 Task: Move the task Implement a new cloud-based expense tracking system for a company to the section To-Do in the project ConceptTech and sort the tasks in the project by Last modified on
Action: Mouse moved to (283, 289)
Screenshot: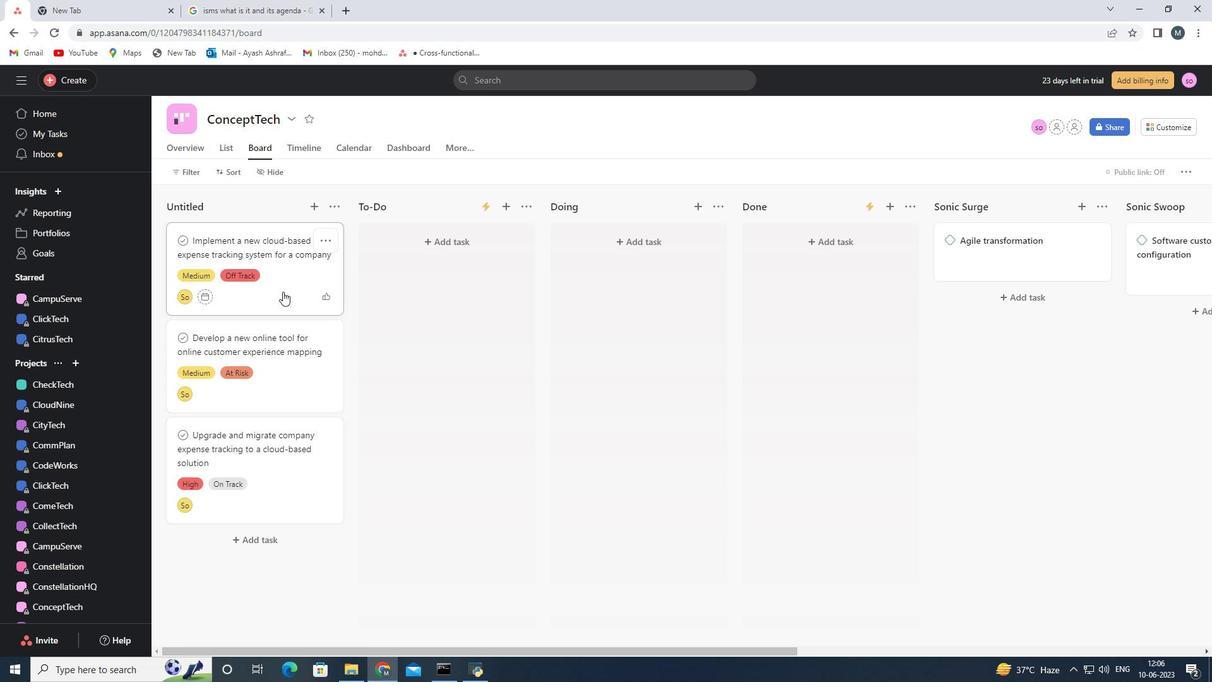 
Action: Mouse pressed left at (283, 289)
Screenshot: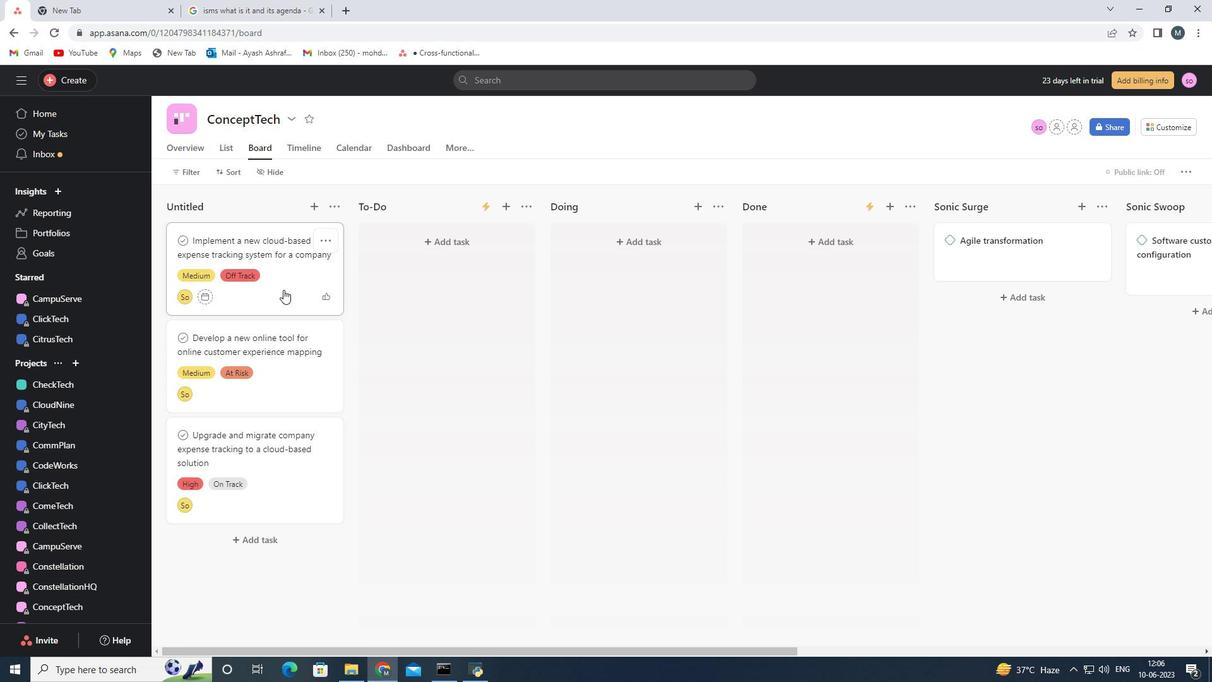 
Action: Mouse moved to (237, 169)
Screenshot: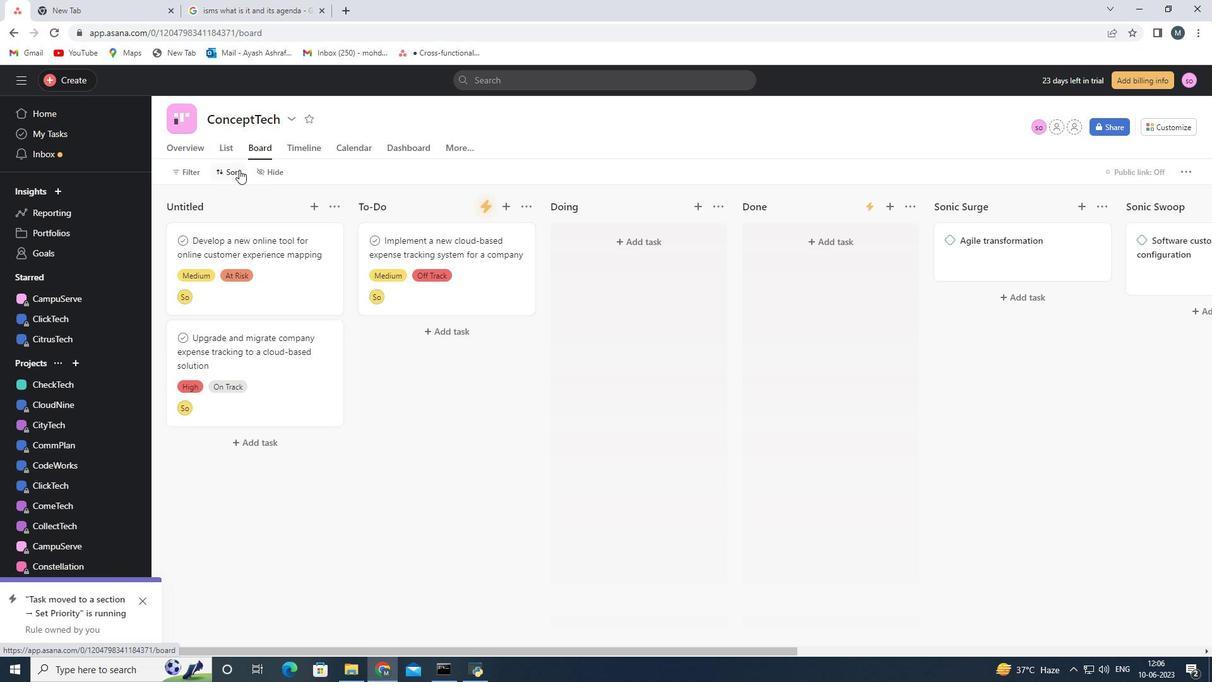 
Action: Mouse pressed left at (237, 169)
Screenshot: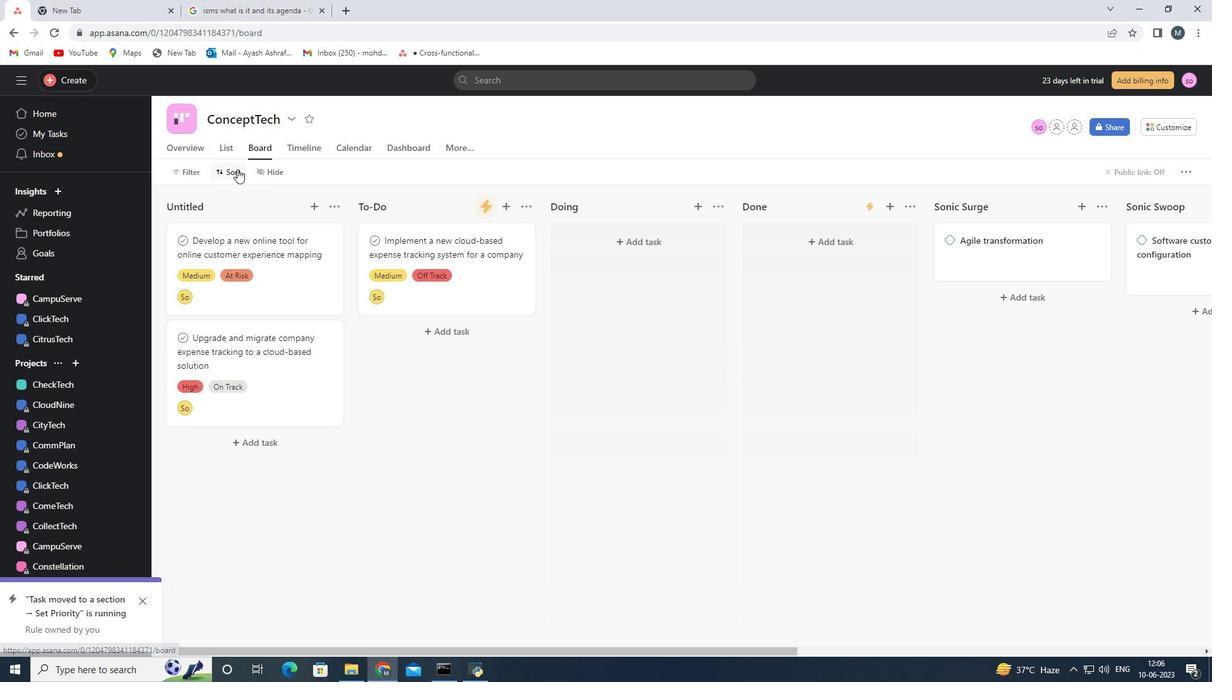 
Action: Mouse moved to (270, 346)
Screenshot: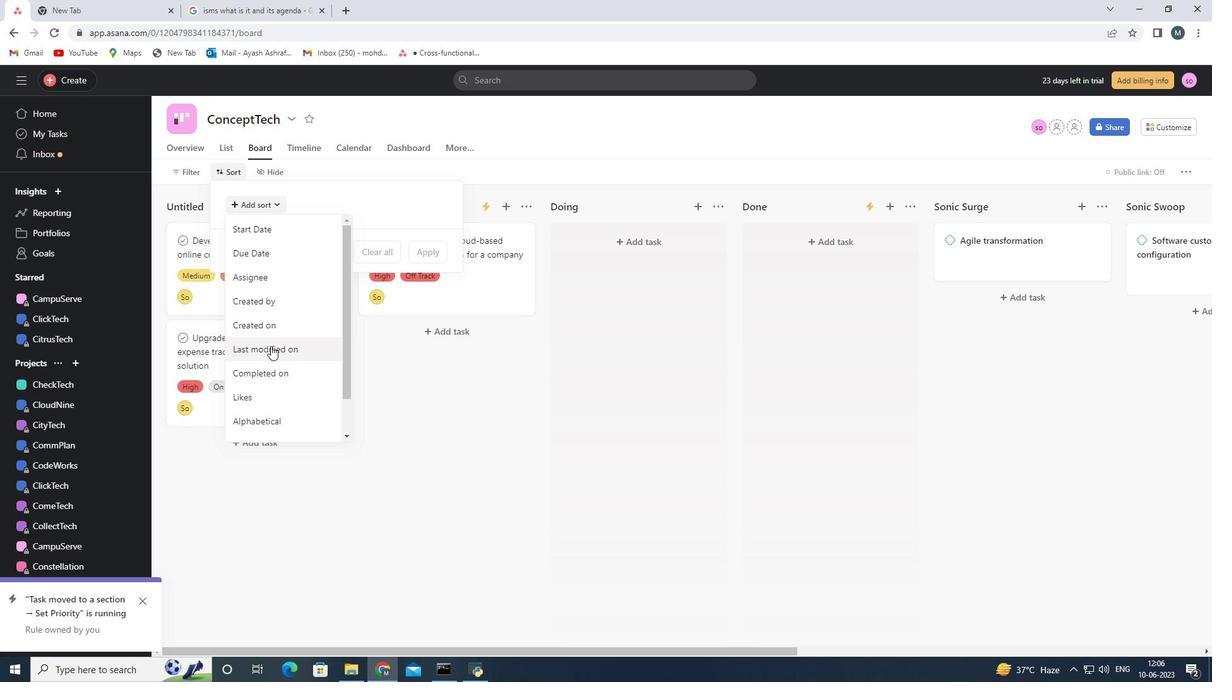 
Action: Mouse pressed left at (270, 346)
Screenshot: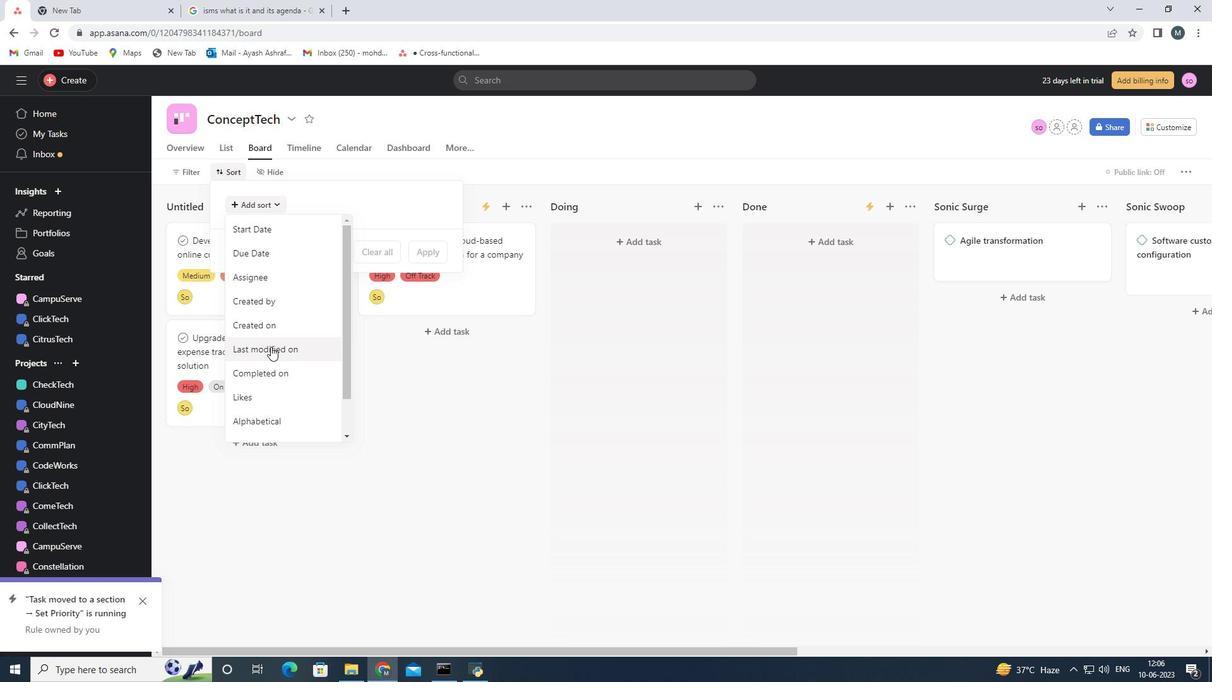 
Action: Mouse moved to (434, 303)
Screenshot: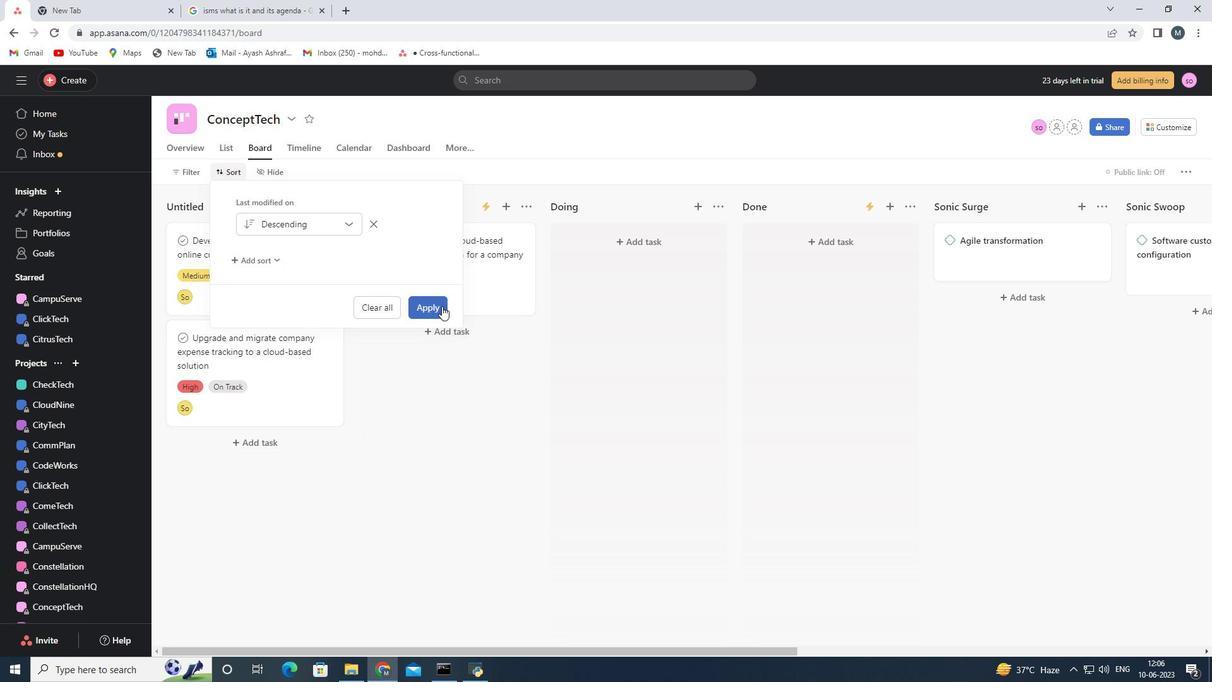
Action: Mouse pressed left at (434, 303)
Screenshot: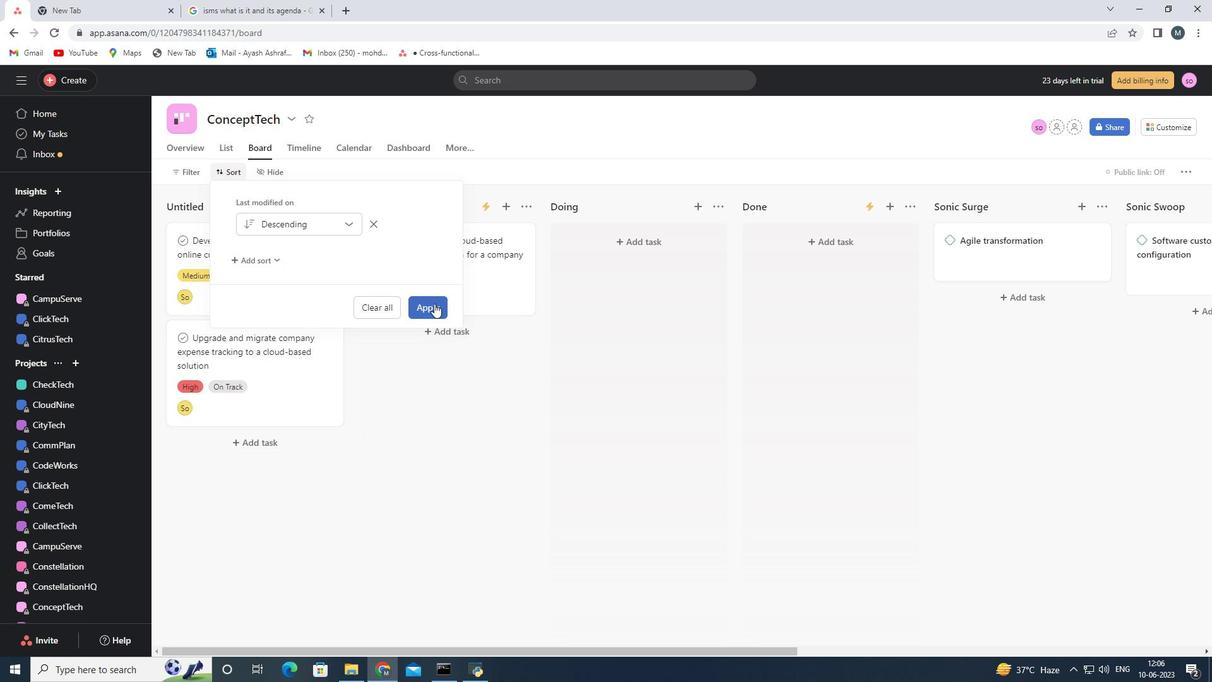 
Action: Mouse moved to (428, 314)
Screenshot: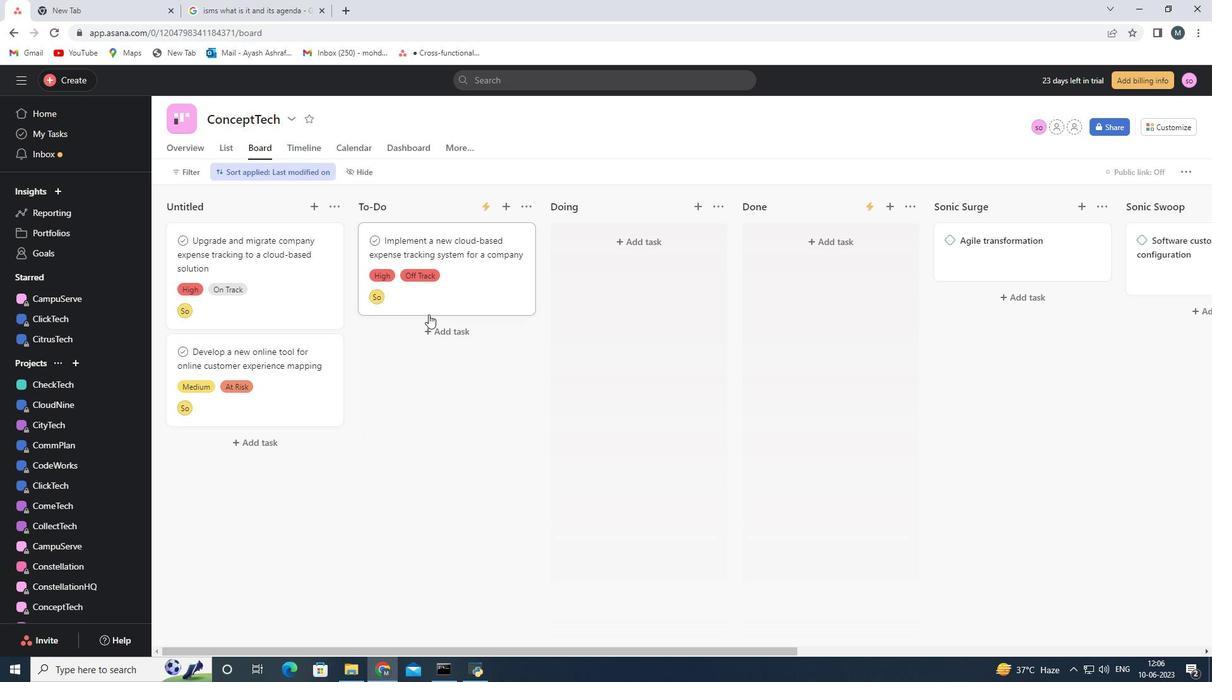 
